 Task: Select false in the guides bracket pairs horizontal.
Action: Mouse moved to (33, 595)
Screenshot: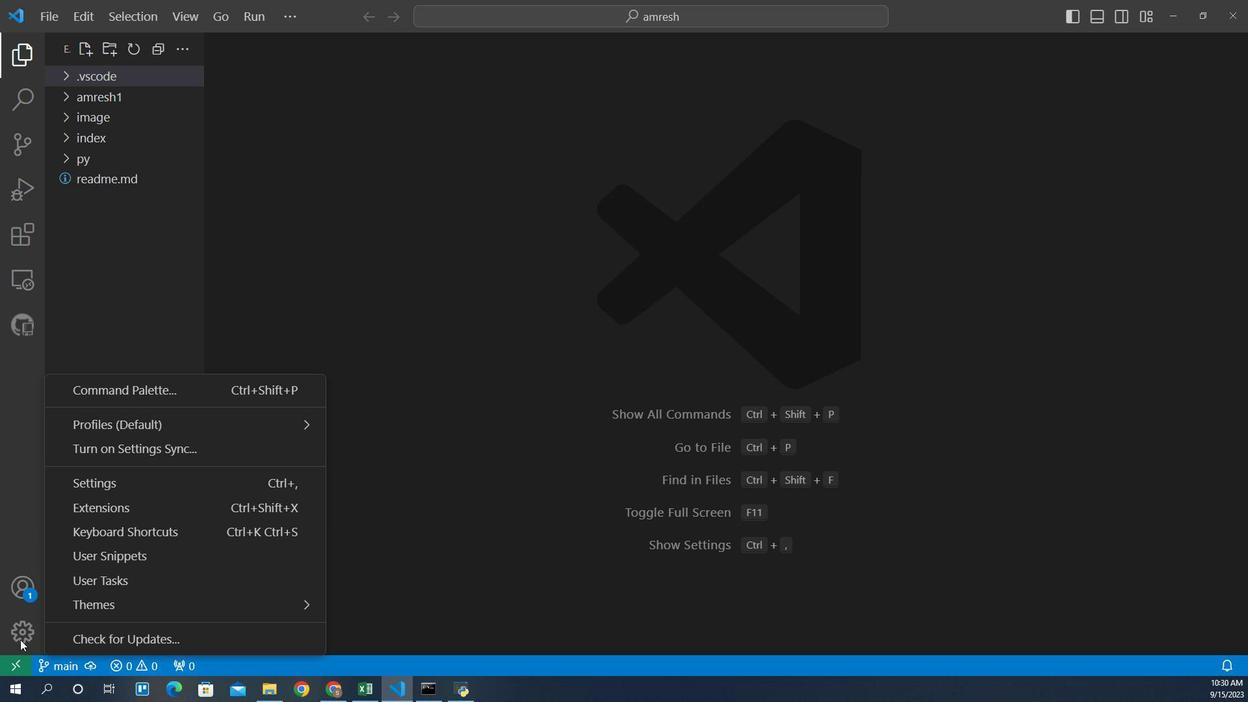 
Action: Mouse pressed left at (33, 595)
Screenshot: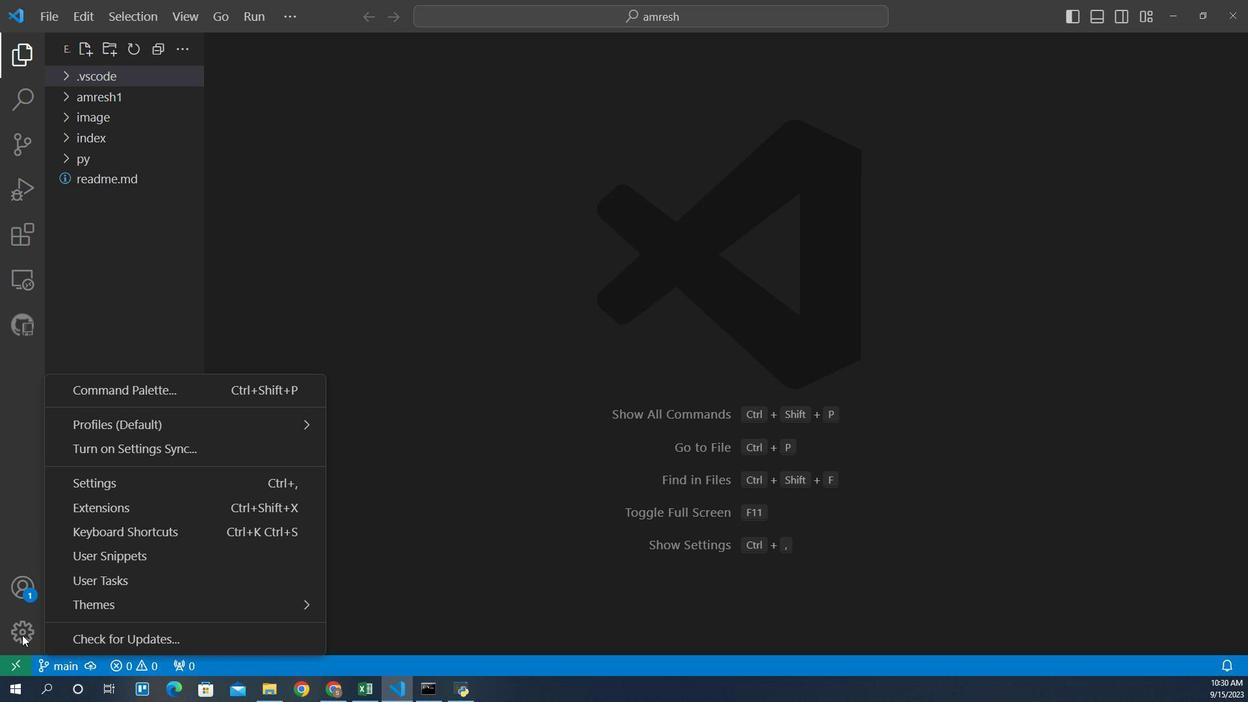 
Action: Mouse moved to (83, 463)
Screenshot: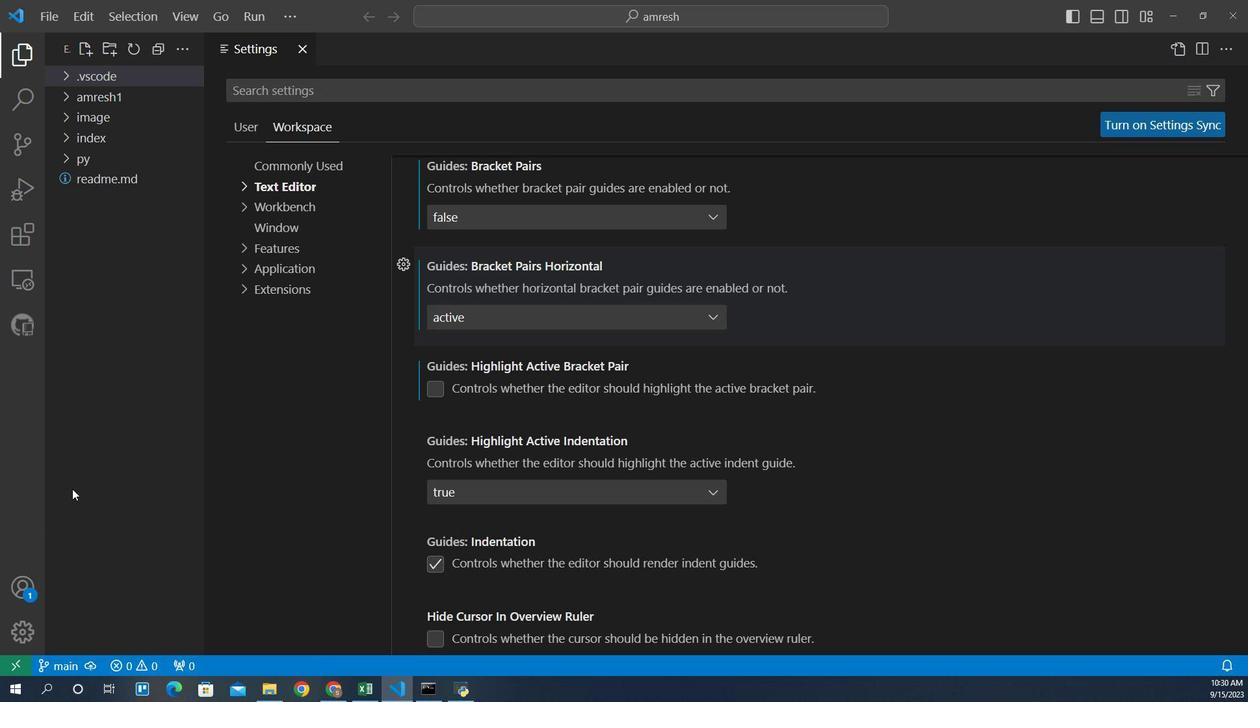 
Action: Mouse pressed left at (83, 463)
Screenshot: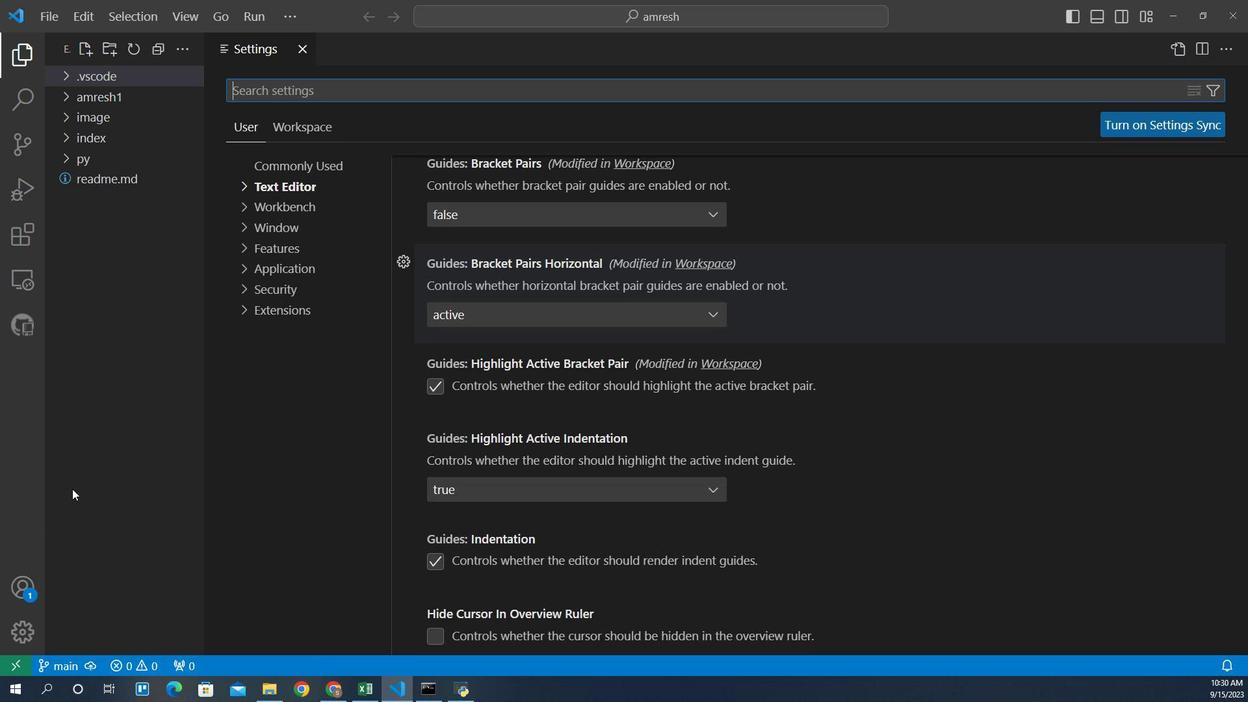 
Action: Mouse moved to (295, 142)
Screenshot: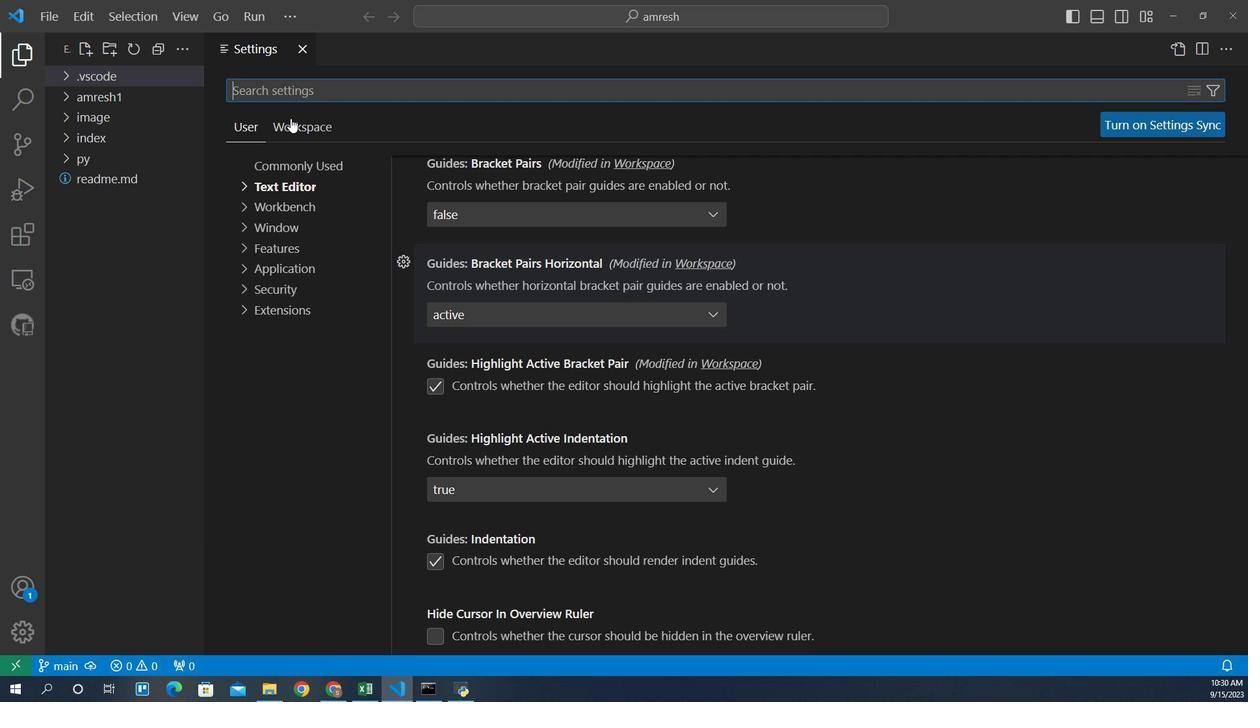 
Action: Mouse pressed left at (295, 142)
Screenshot: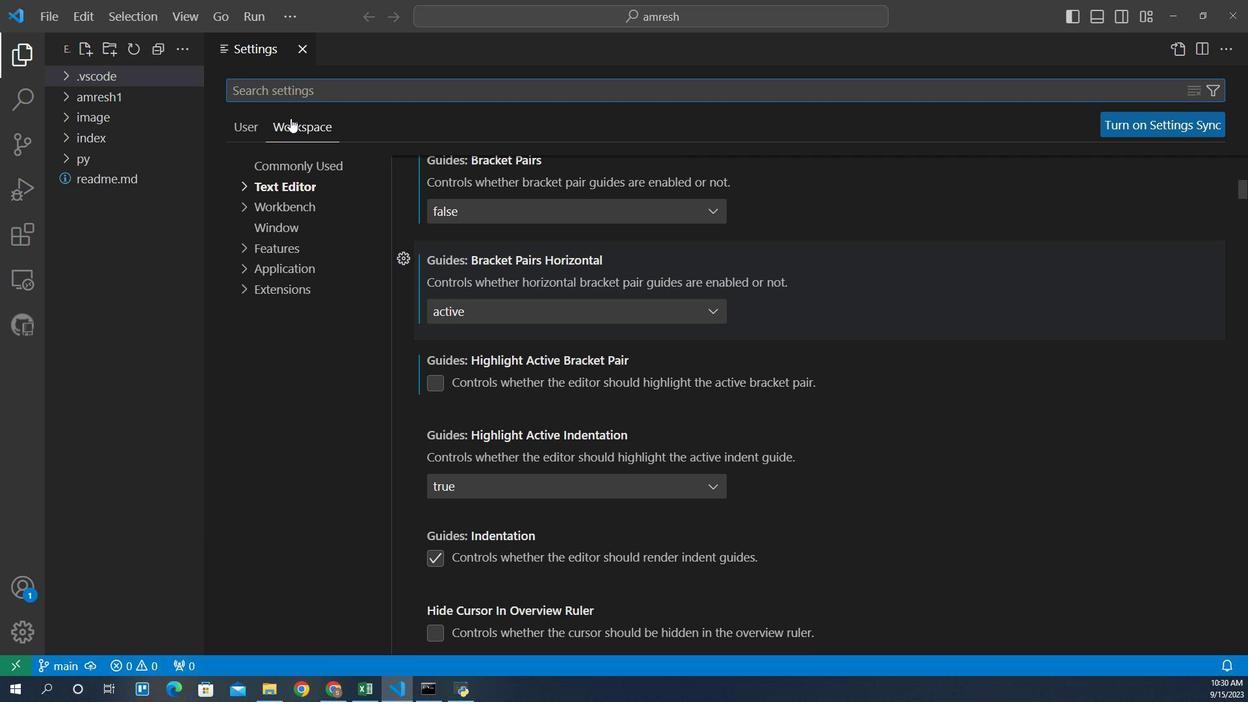 
Action: Mouse moved to (288, 200)
Screenshot: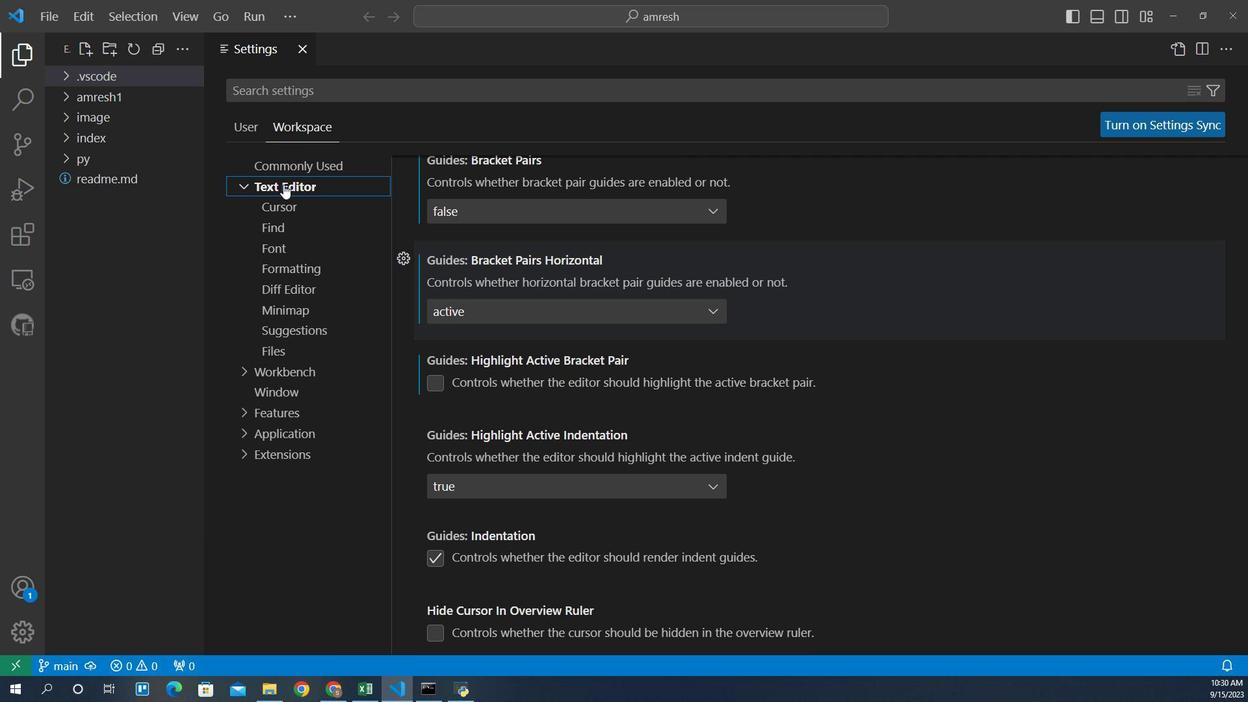 
Action: Mouse pressed left at (288, 200)
Screenshot: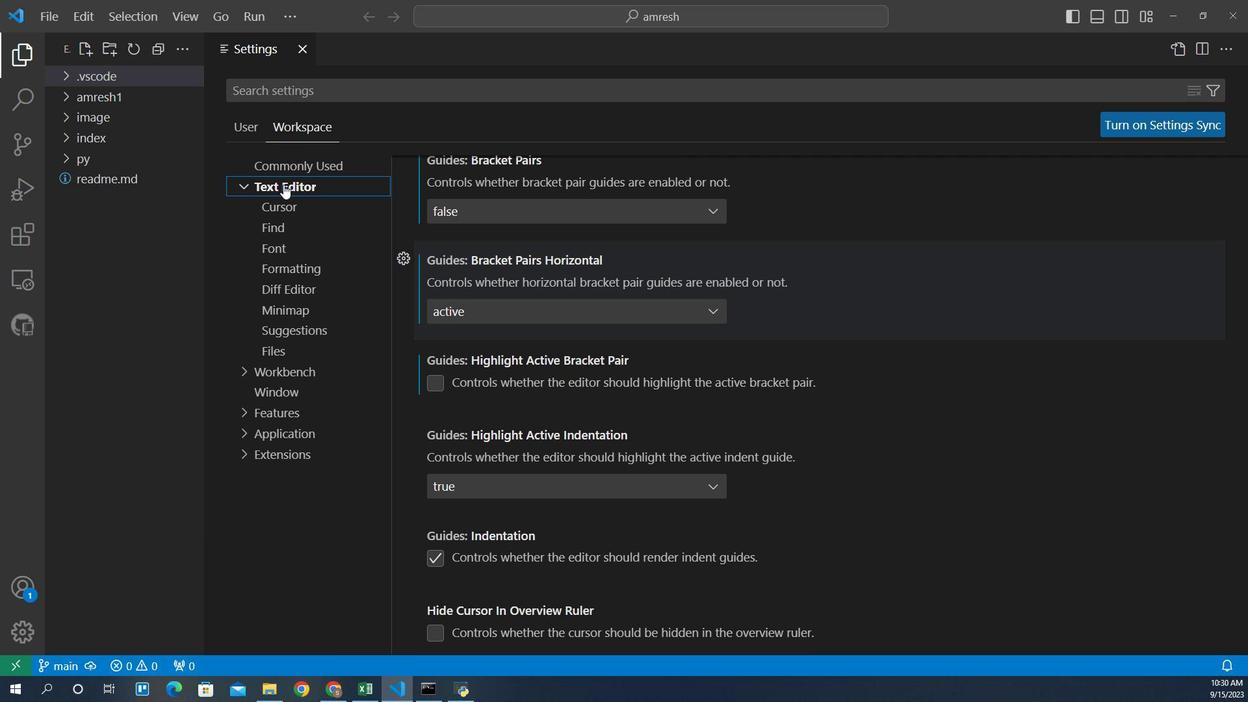 
Action: Mouse moved to (491, 307)
Screenshot: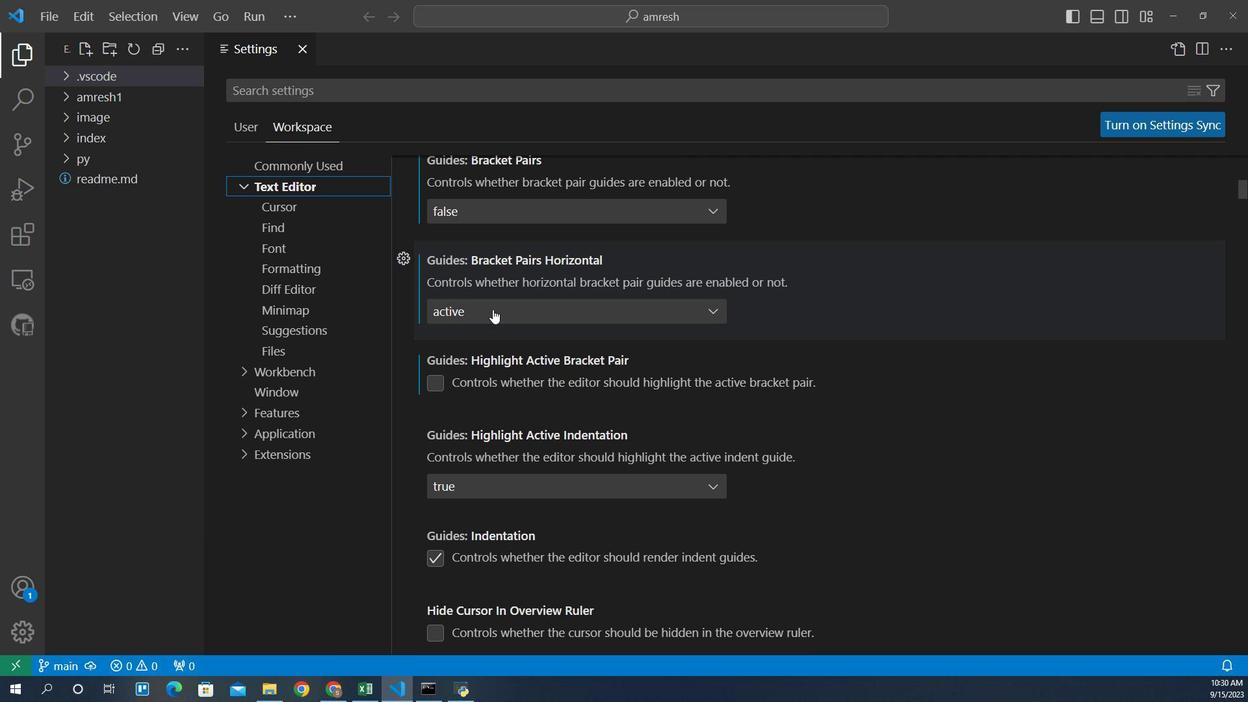 
Action: Mouse pressed left at (491, 307)
Screenshot: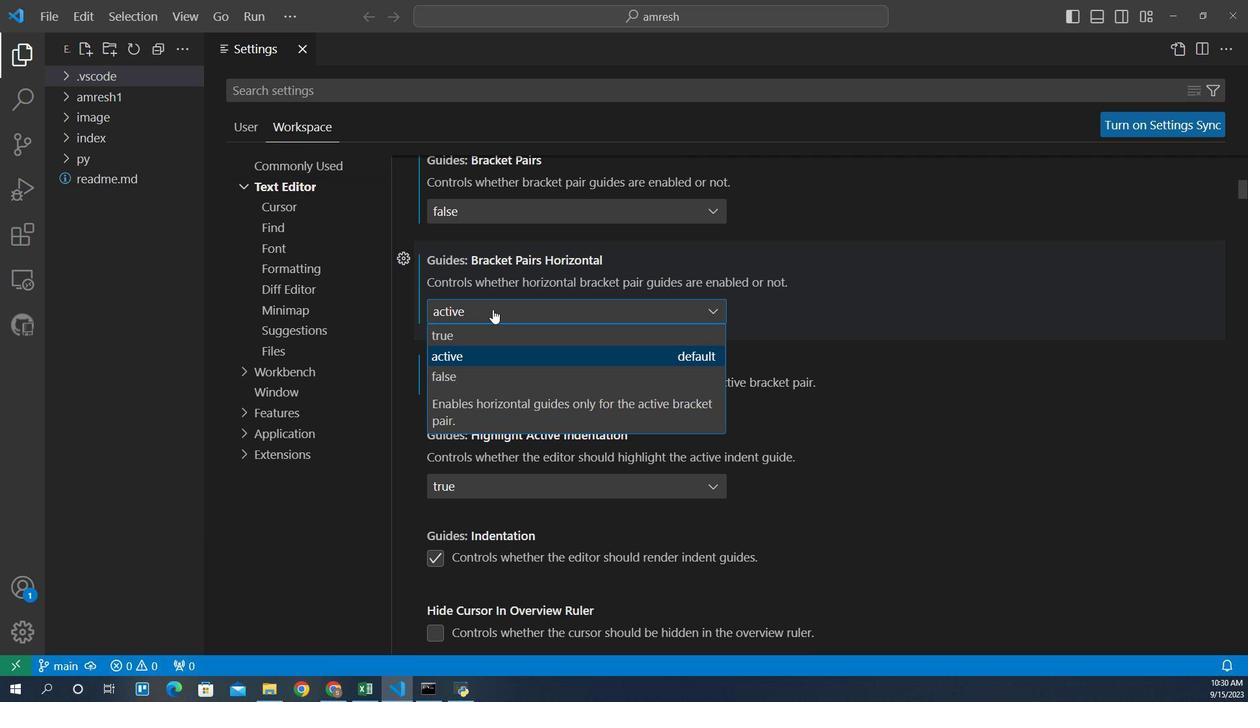 
Action: Mouse moved to (472, 370)
Screenshot: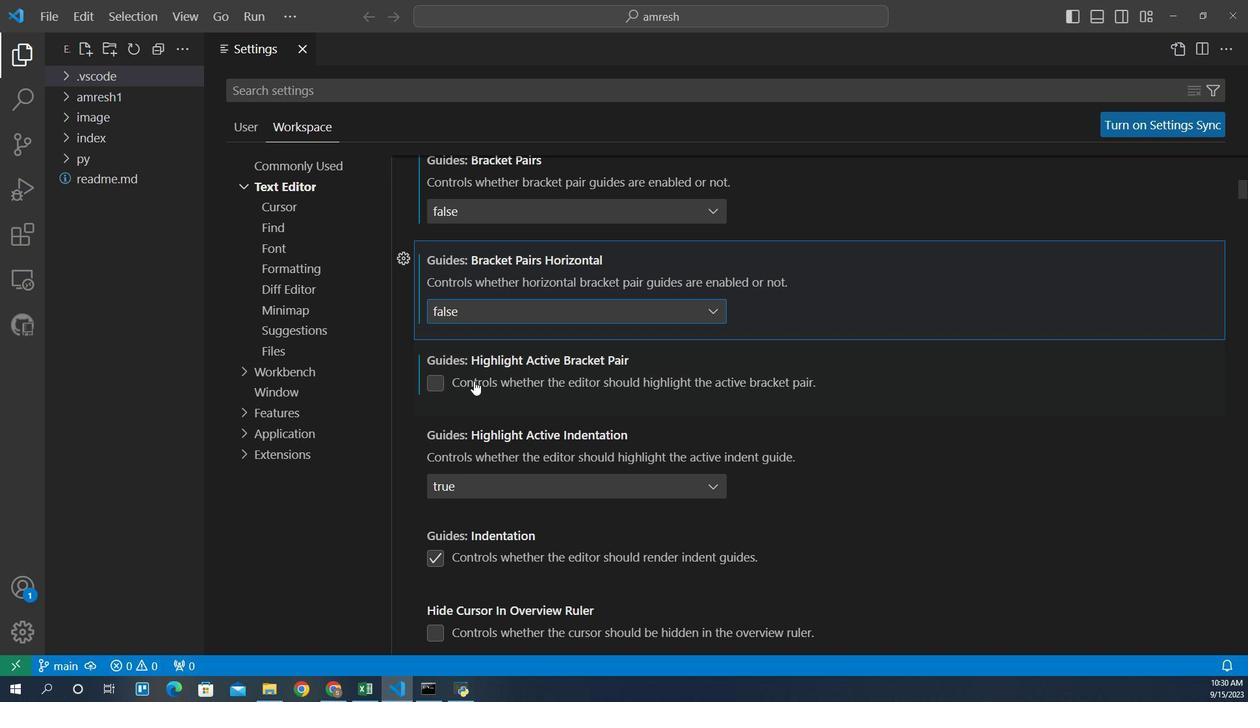 
Action: Mouse pressed left at (472, 370)
Screenshot: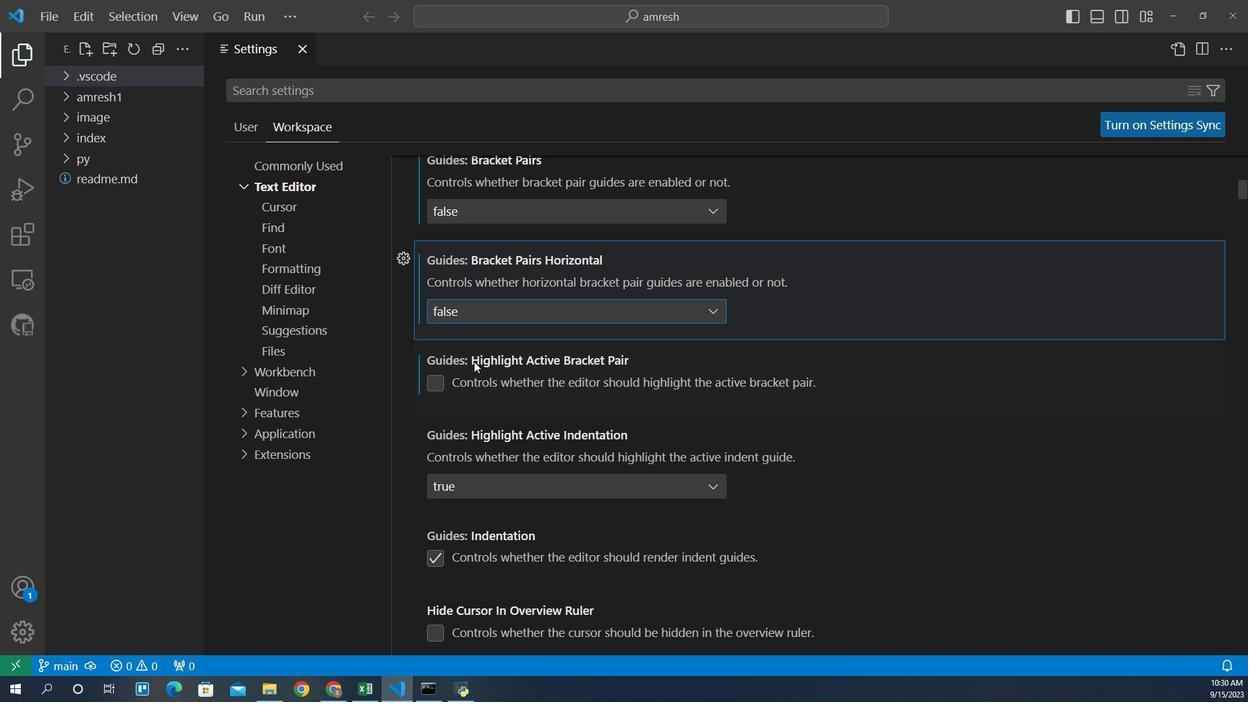 
Action: Mouse moved to (484, 329)
Screenshot: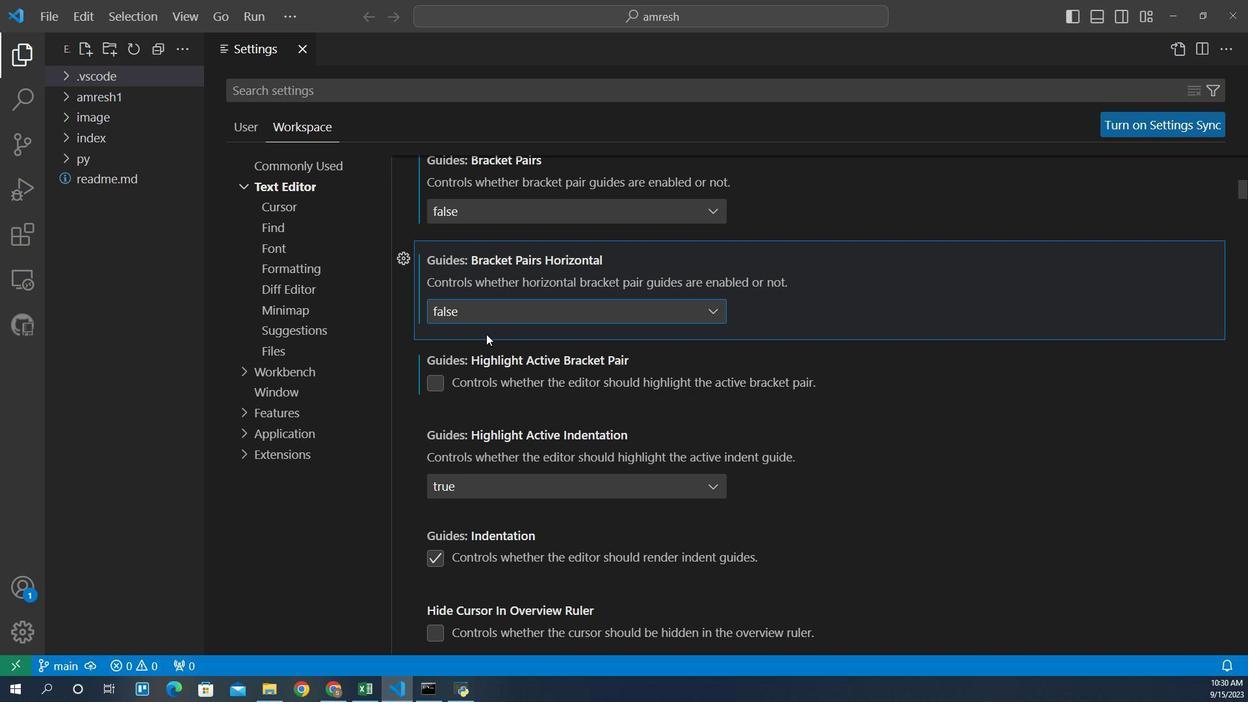 
